 Task: Select science and technology as the cause.
Action: Mouse moved to (873, 121)
Screenshot: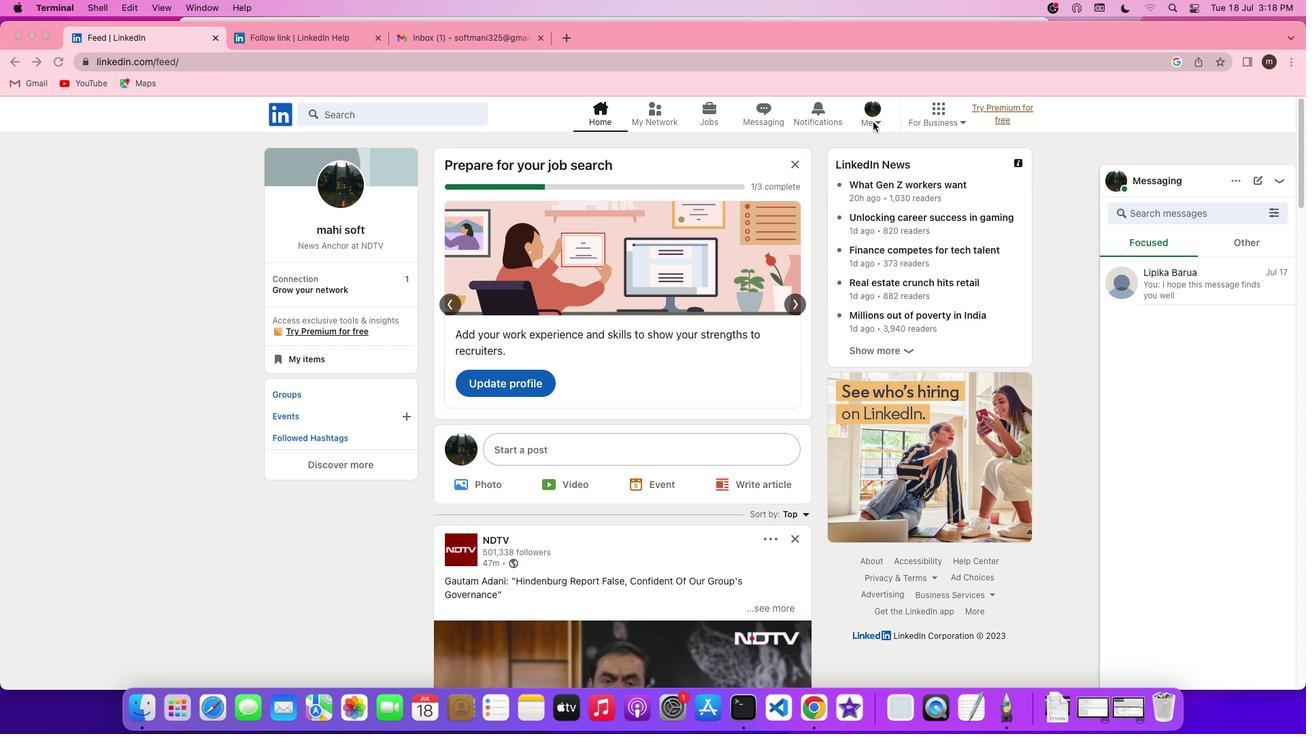 
Action: Mouse pressed left at (873, 121)
Screenshot: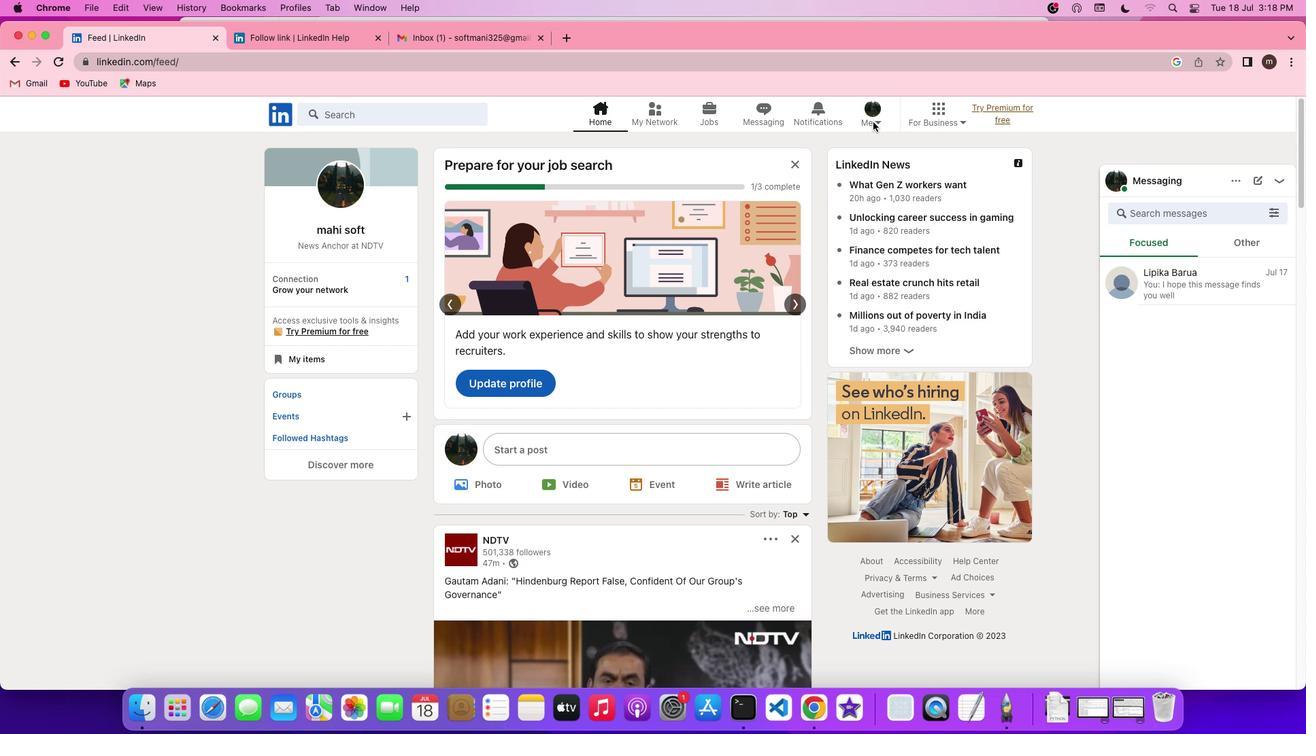 
Action: Mouse moved to (874, 121)
Screenshot: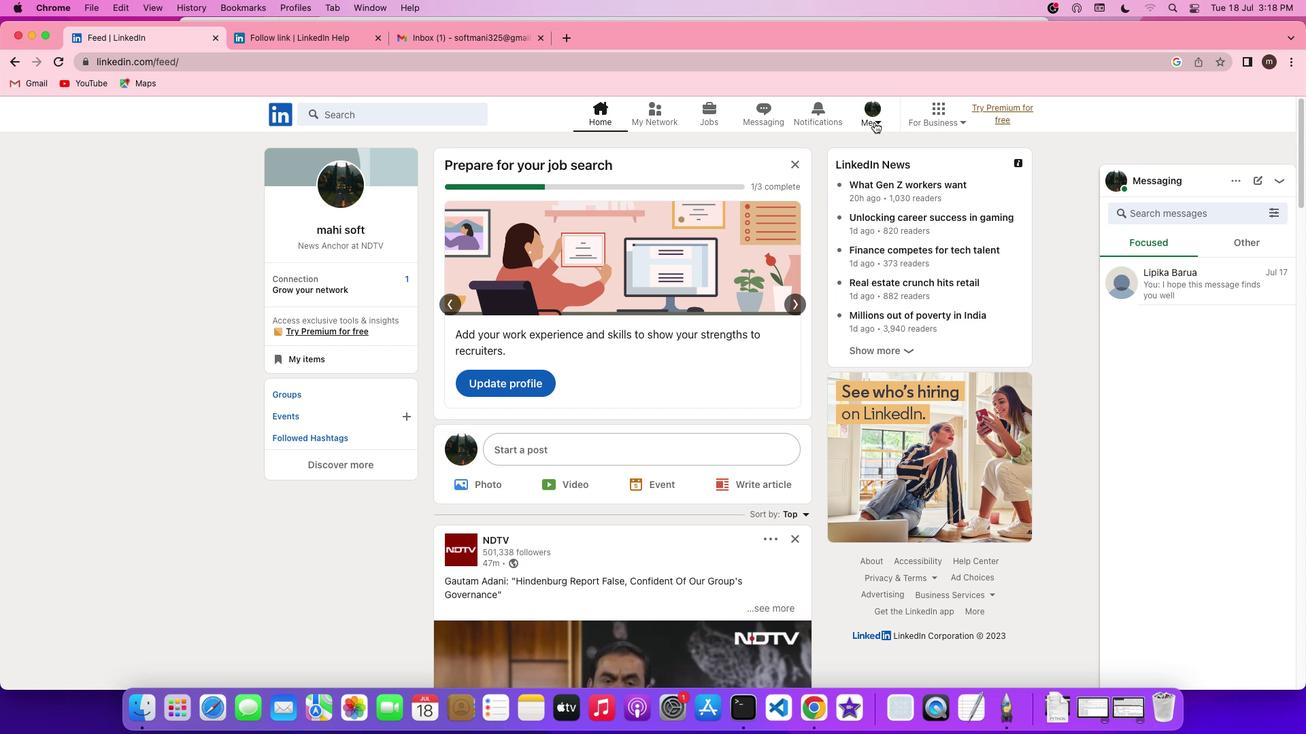 
Action: Mouse pressed left at (874, 121)
Screenshot: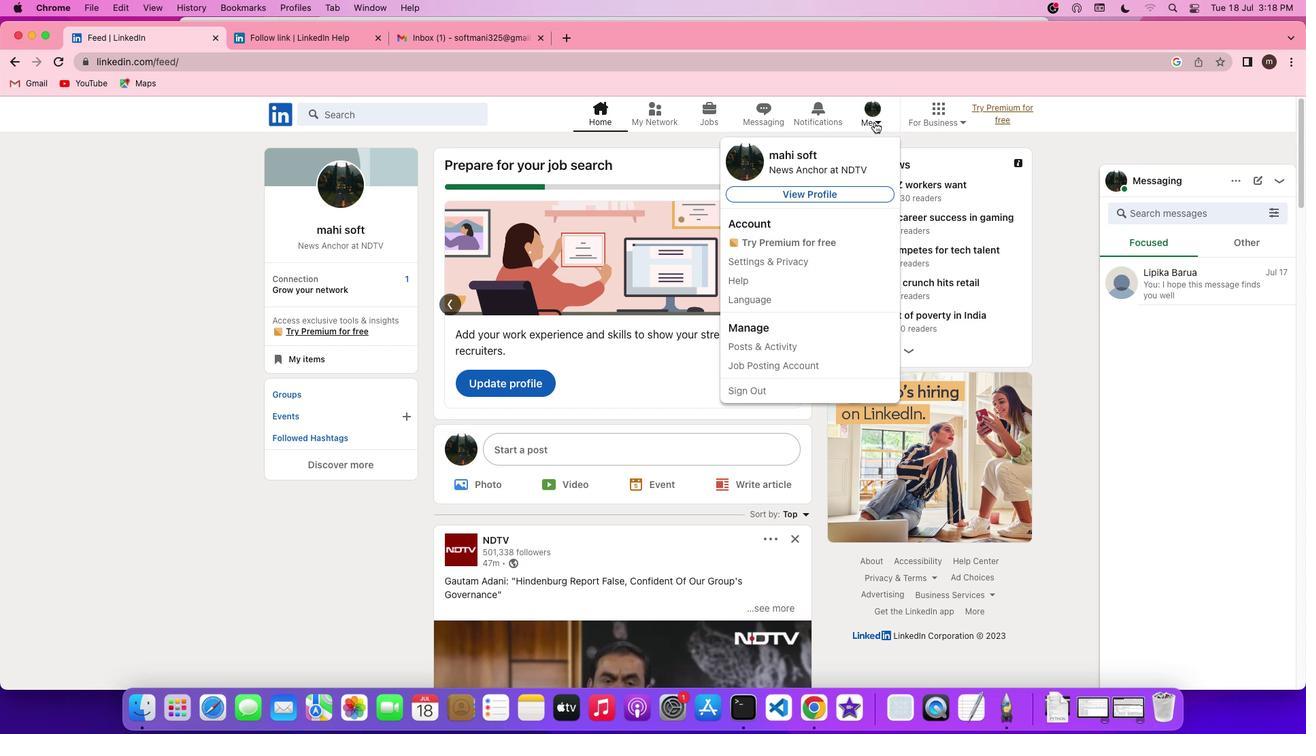 
Action: Mouse moved to (830, 197)
Screenshot: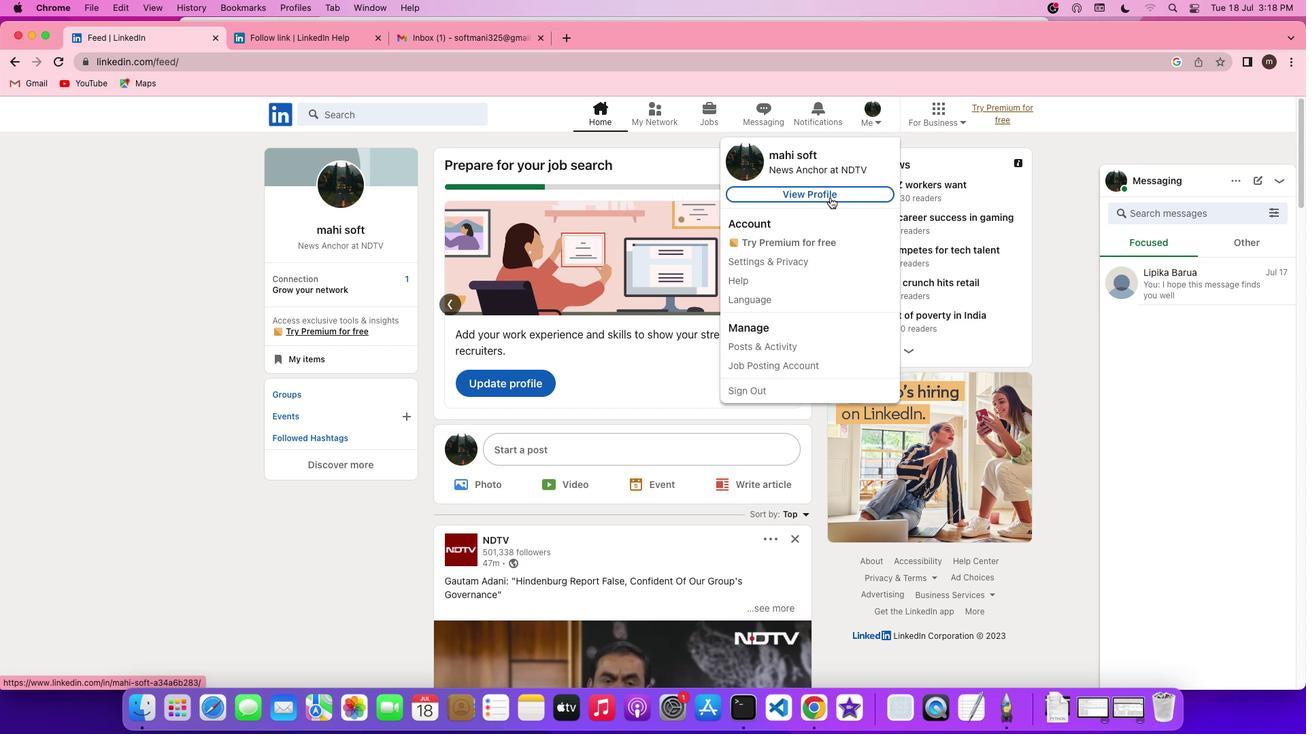 
Action: Mouse pressed left at (830, 197)
Screenshot: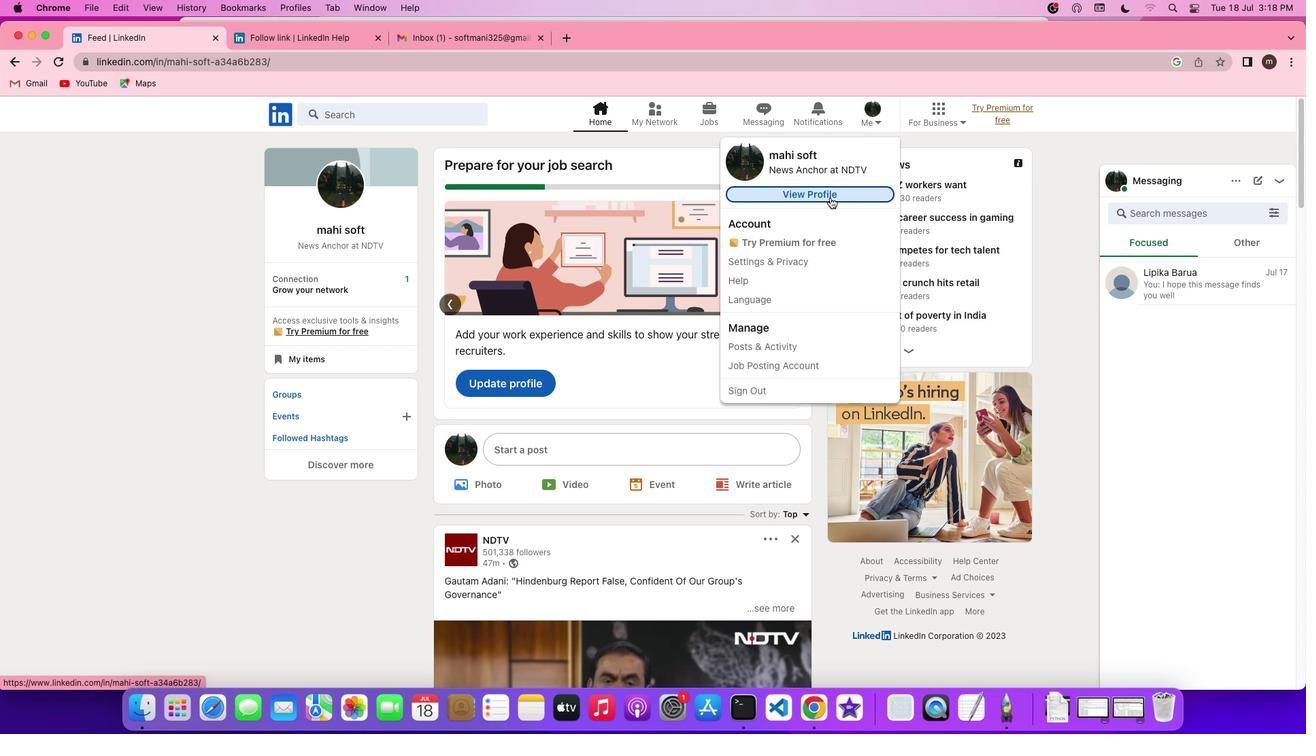 
Action: Mouse moved to (417, 414)
Screenshot: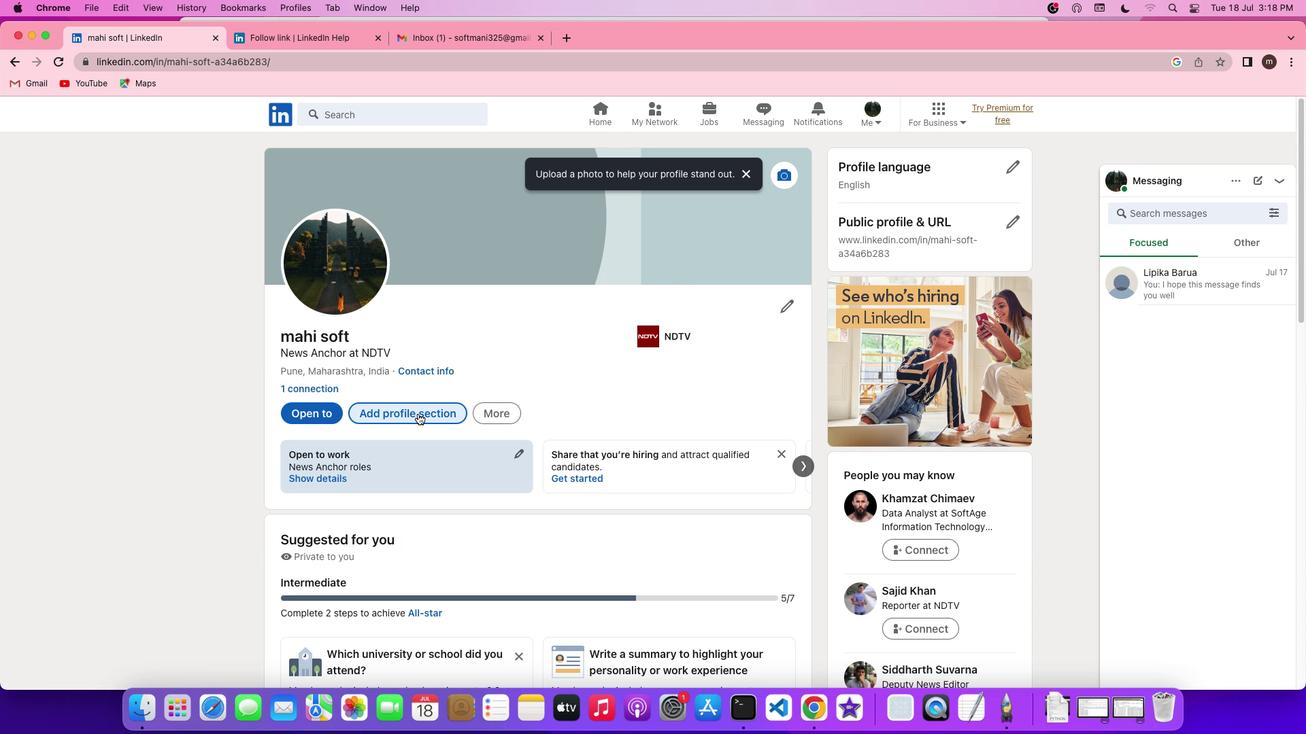 
Action: Mouse pressed left at (417, 414)
Screenshot: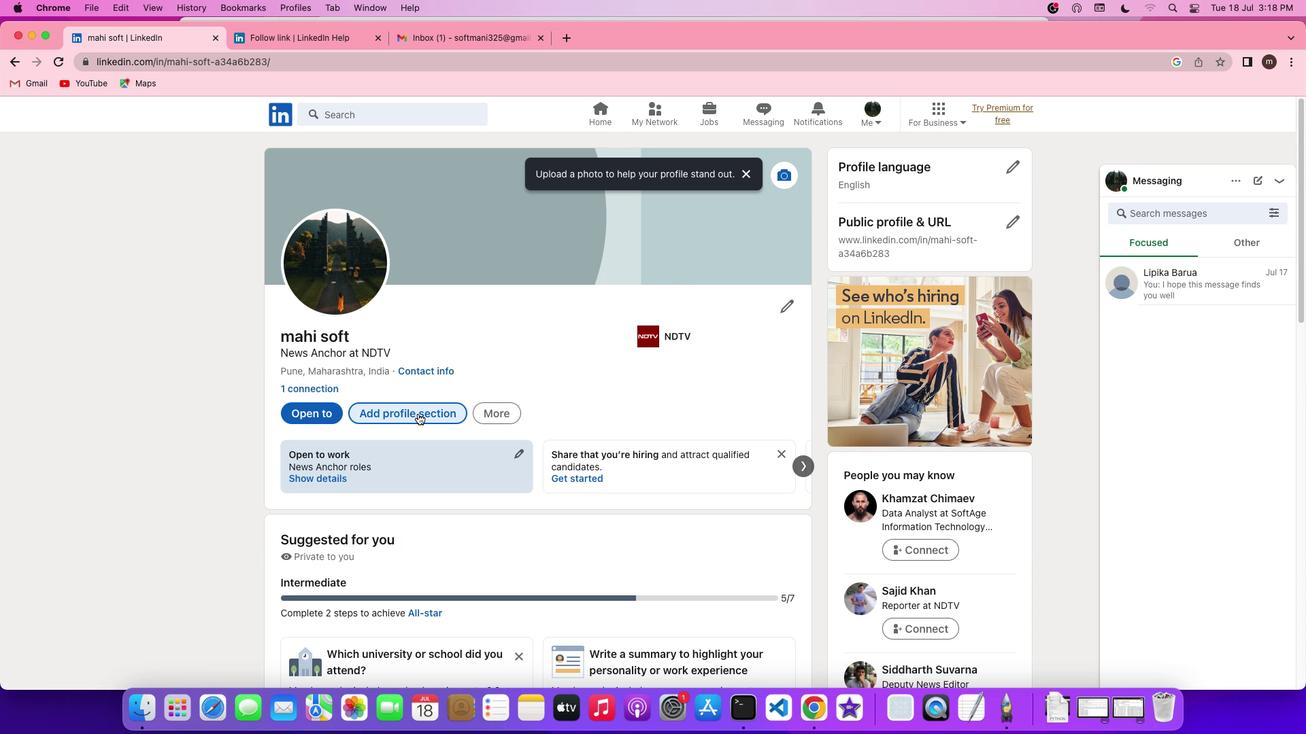 
Action: Mouse moved to (502, 433)
Screenshot: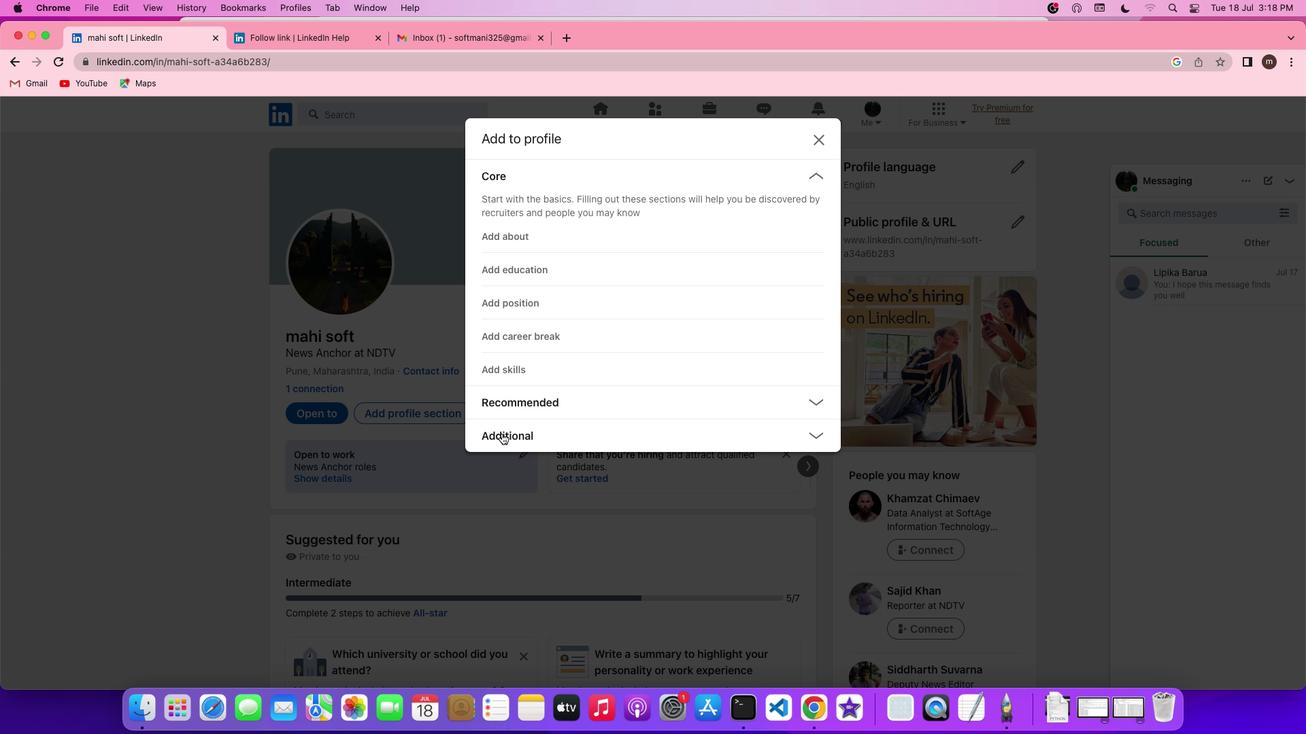
Action: Mouse pressed left at (502, 433)
Screenshot: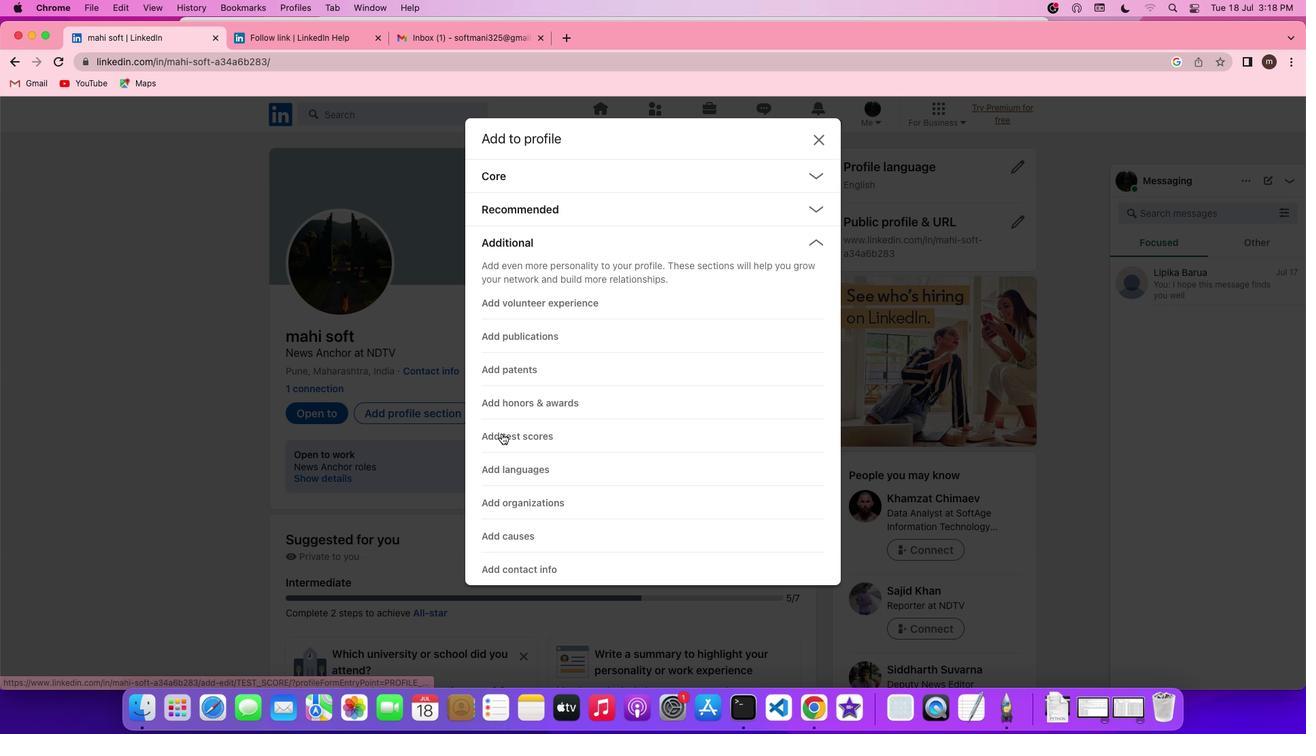 
Action: Mouse moved to (526, 302)
Screenshot: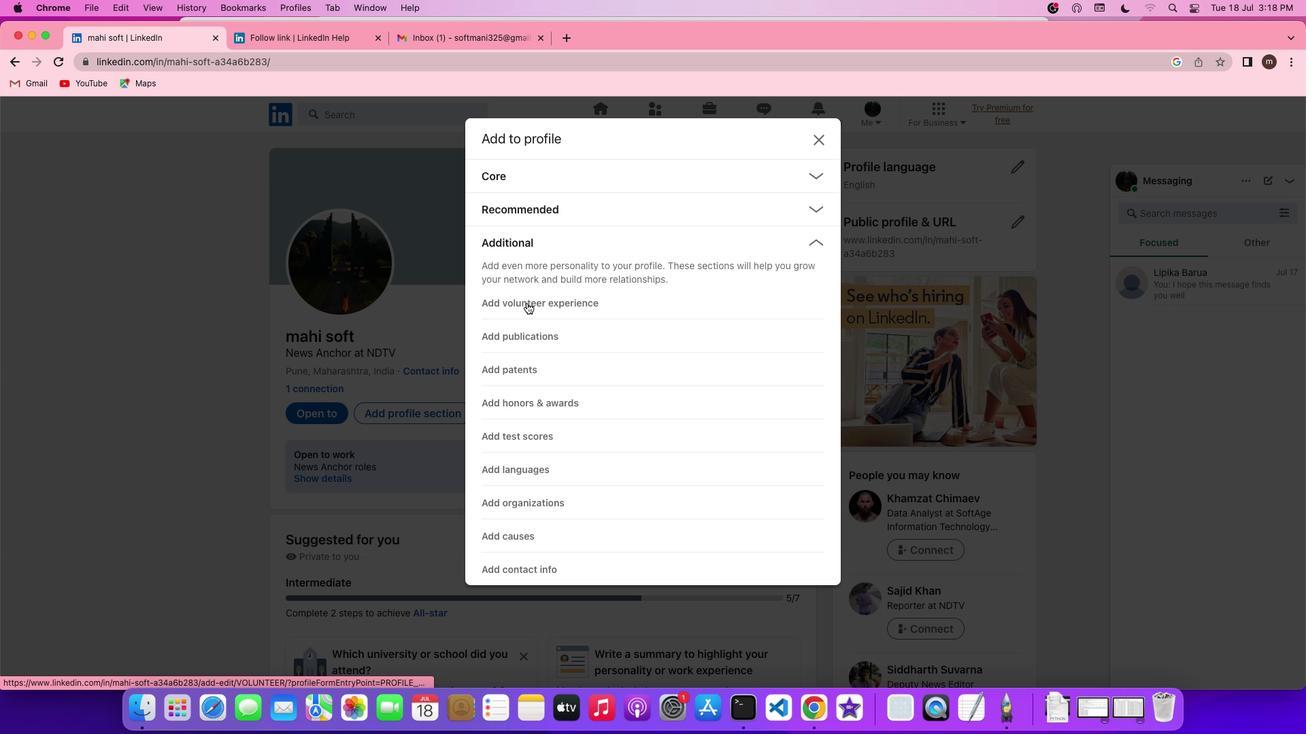 
Action: Mouse pressed left at (526, 302)
Screenshot: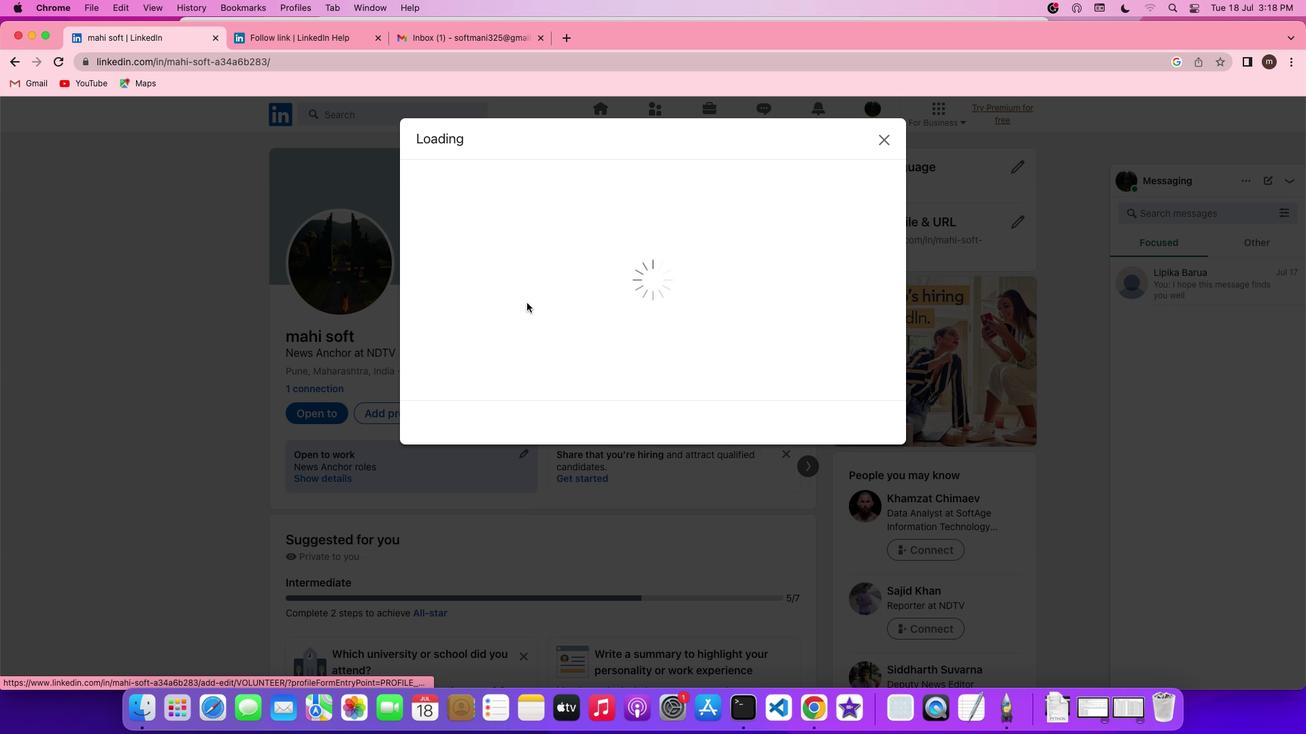 
Action: Mouse moved to (876, 326)
Screenshot: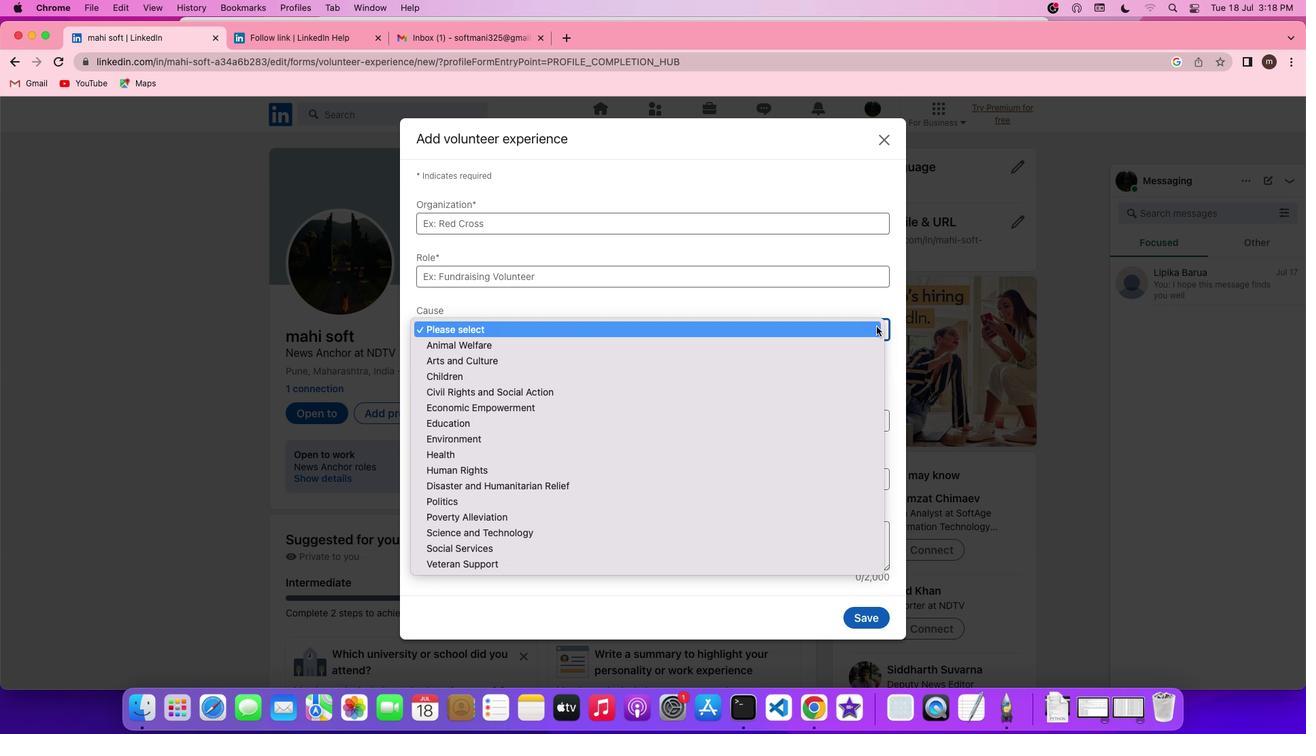 
Action: Mouse pressed left at (876, 326)
Screenshot: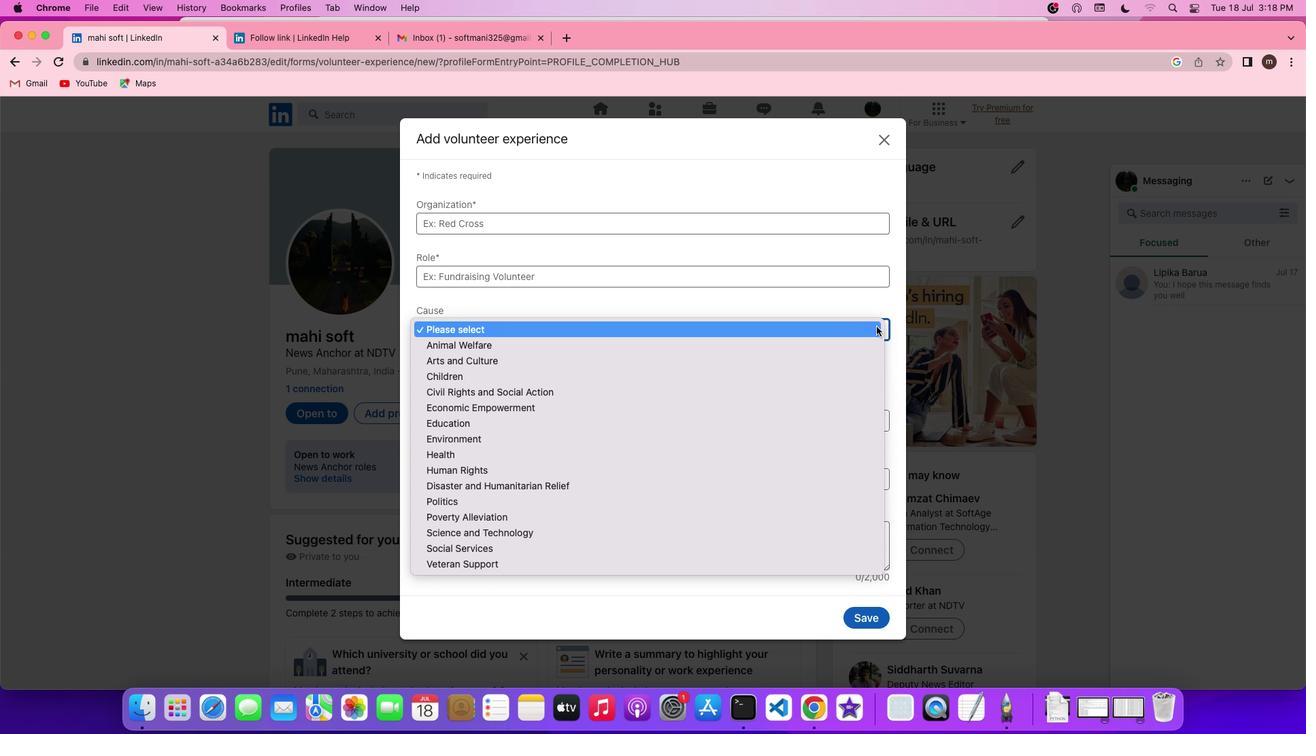 
Action: Mouse moved to (791, 533)
Screenshot: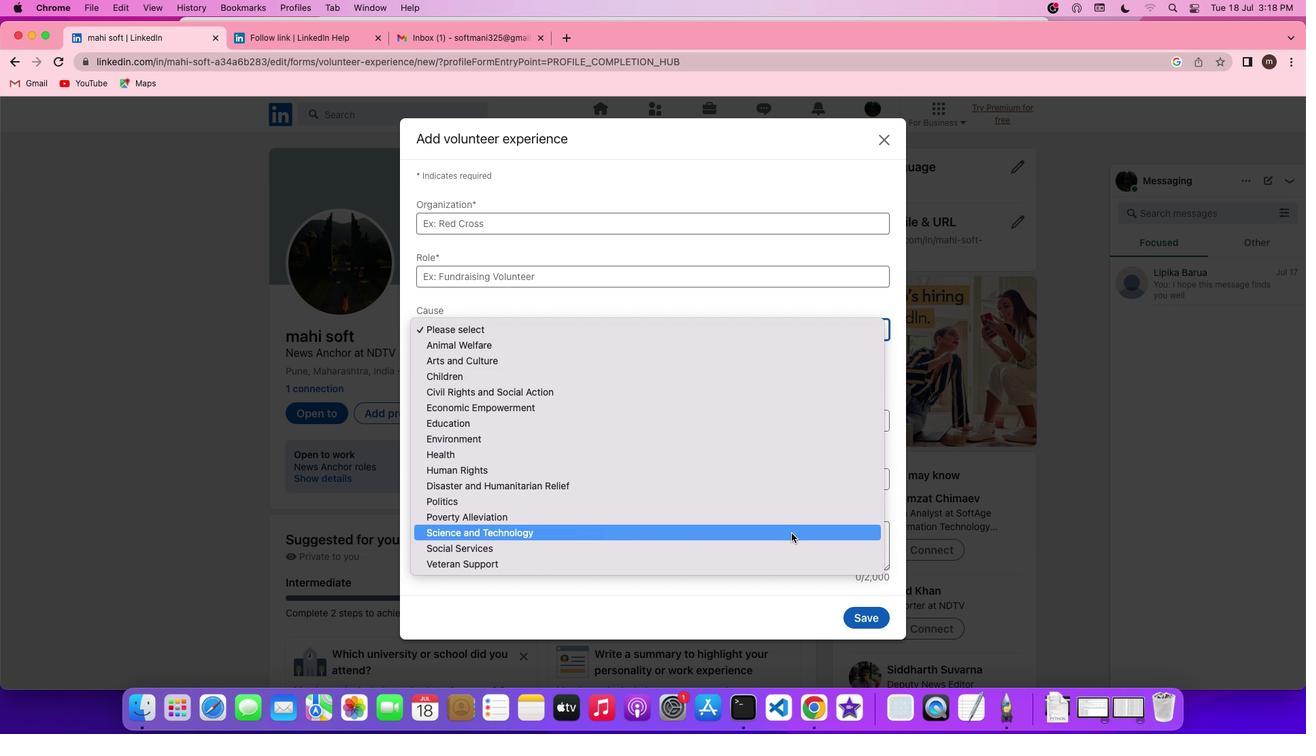 
Action: Mouse pressed left at (791, 533)
Screenshot: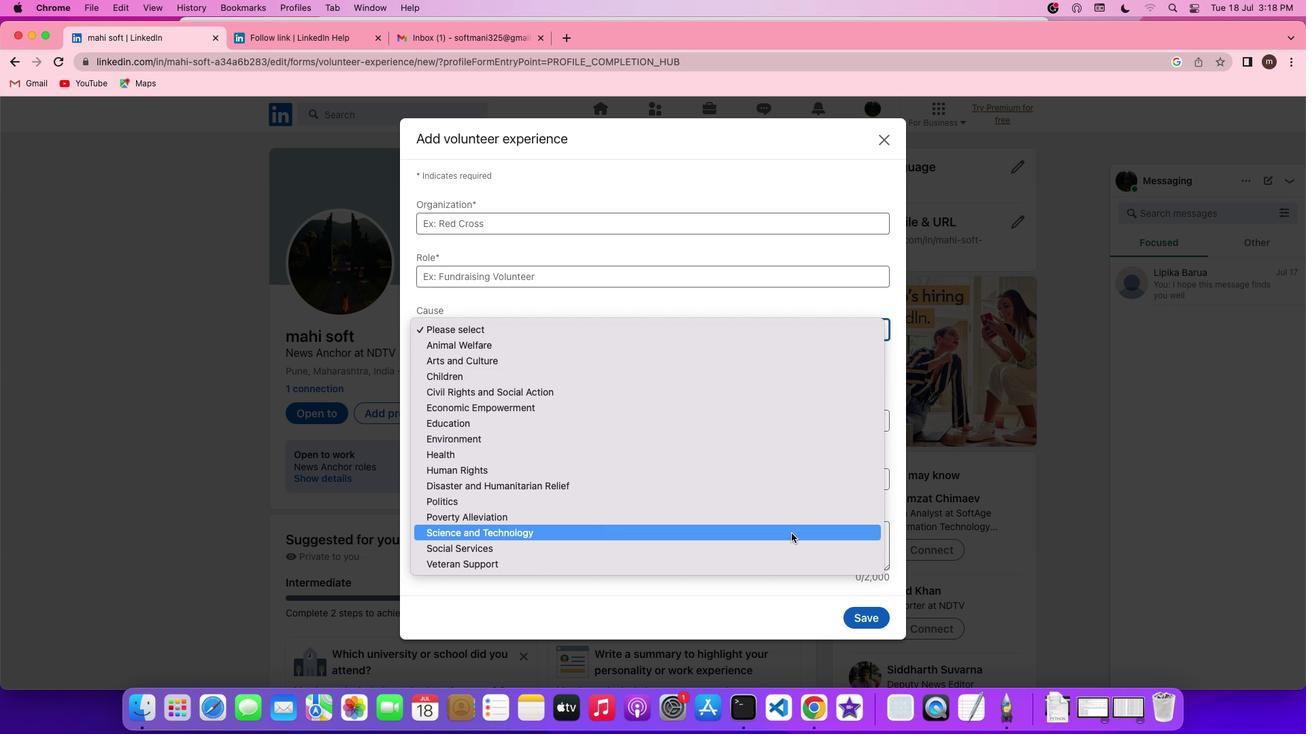 
